 Task: Visit the office locations of Amazon
Action: Mouse moved to (654, 66)
Screenshot: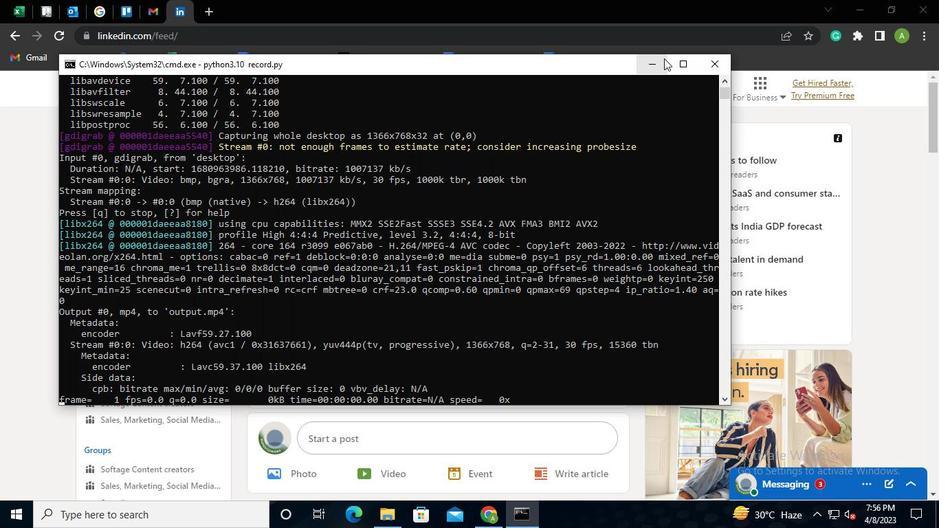 
Action: Mouse pressed left at (654, 66)
Screenshot: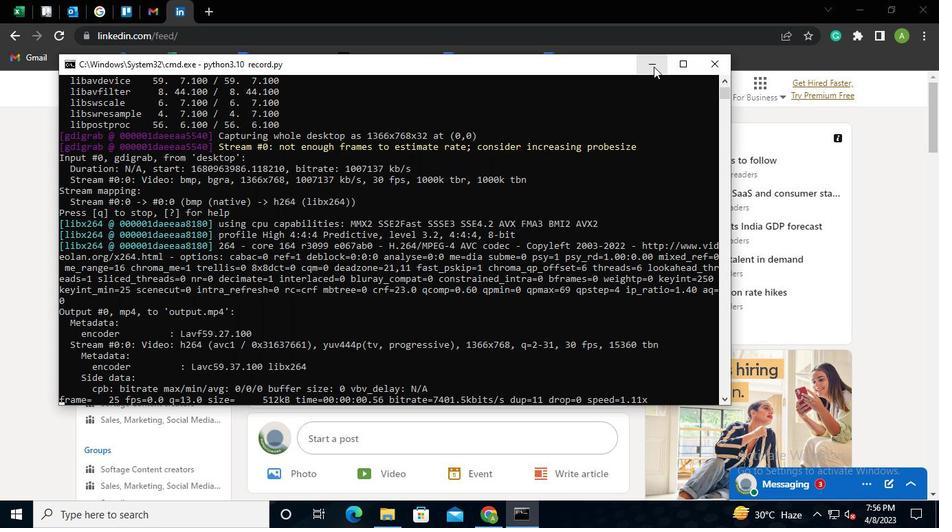 
Action: Mouse moved to (143, 86)
Screenshot: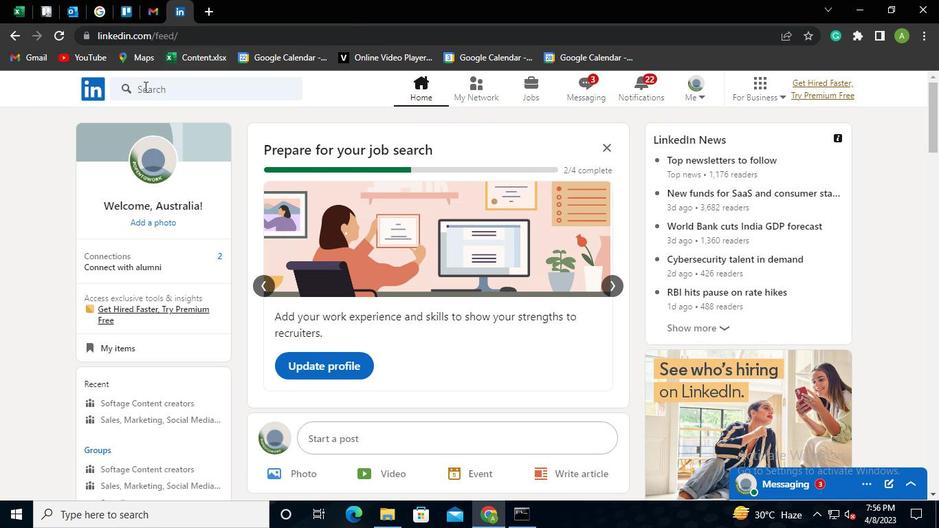 
Action: Mouse pressed left at (143, 86)
Screenshot: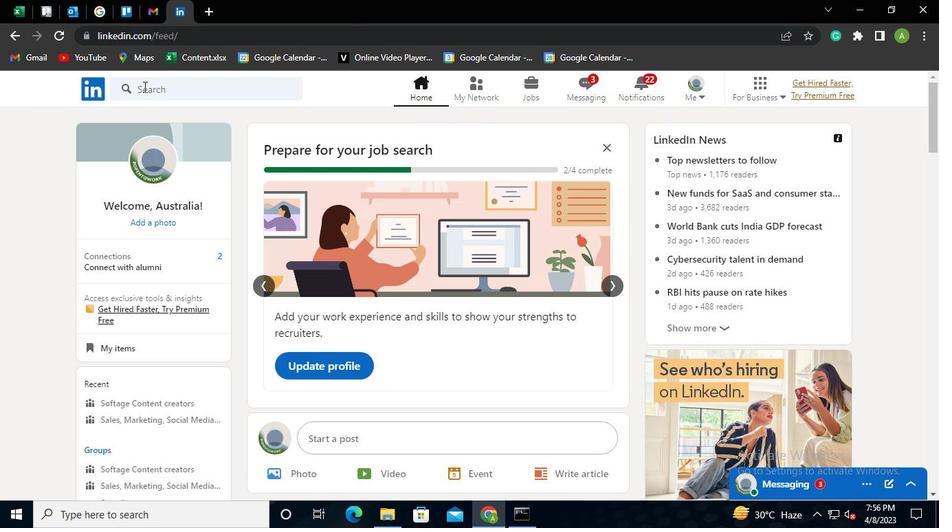 
Action: Mouse moved to (157, 147)
Screenshot: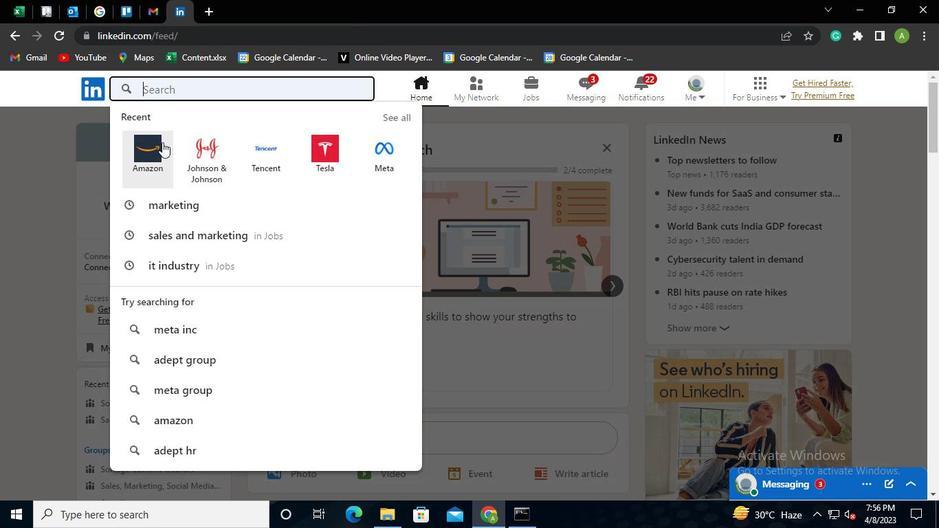 
Action: Mouse pressed left at (157, 147)
Screenshot: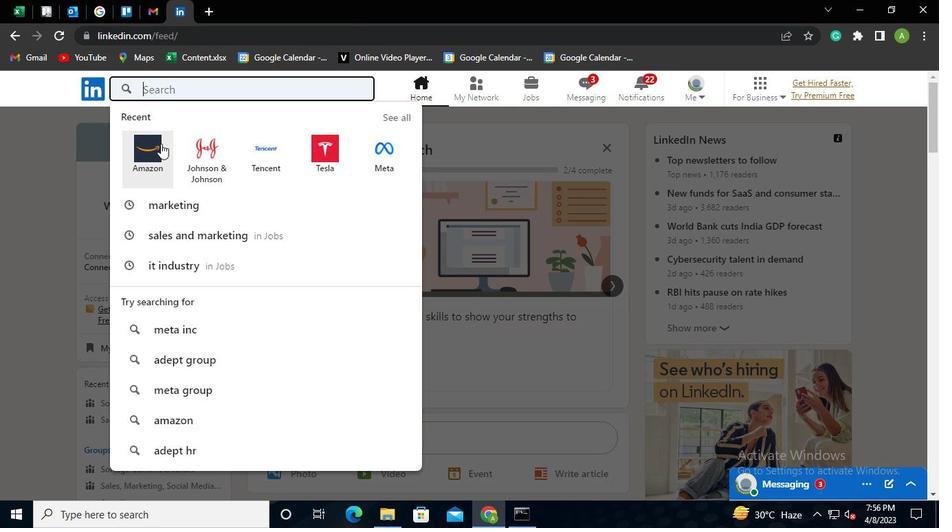 
Action: Mouse moved to (158, 405)
Screenshot: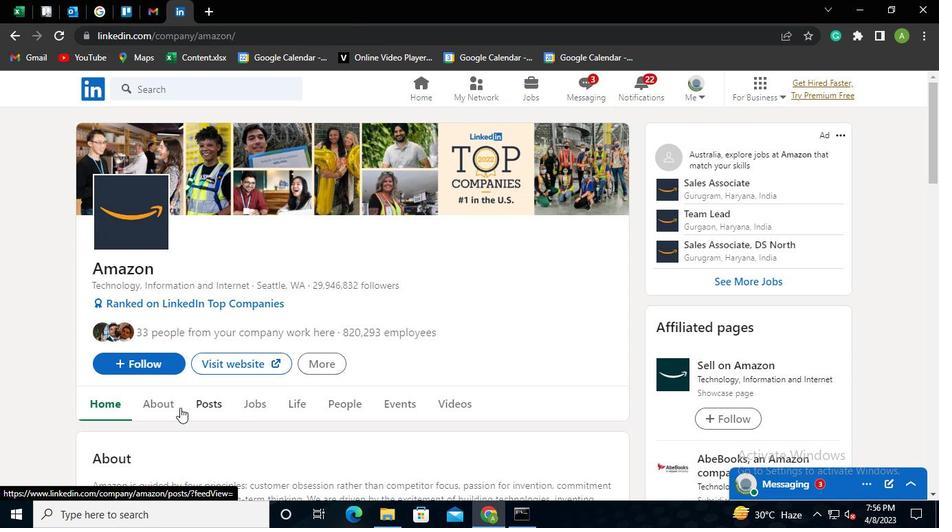 
Action: Mouse pressed left at (158, 405)
Screenshot: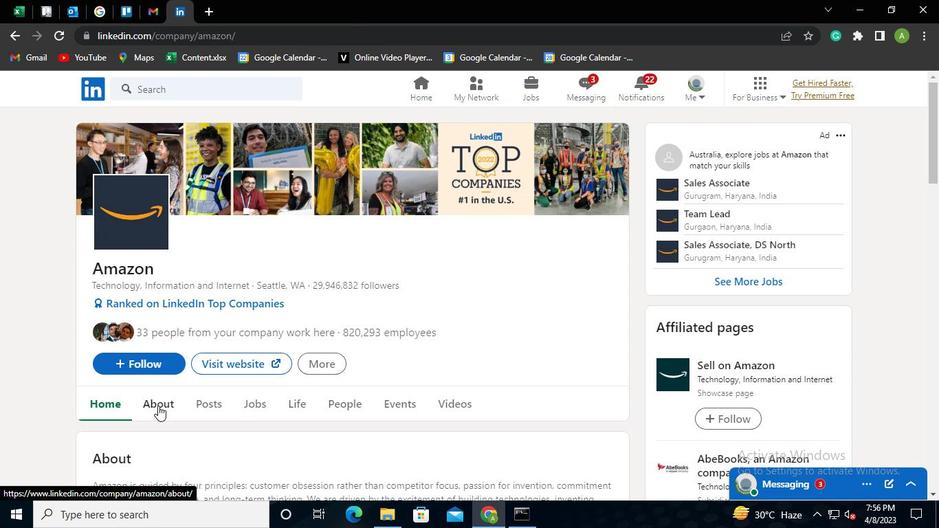
Action: Mouse moved to (516, 524)
Screenshot: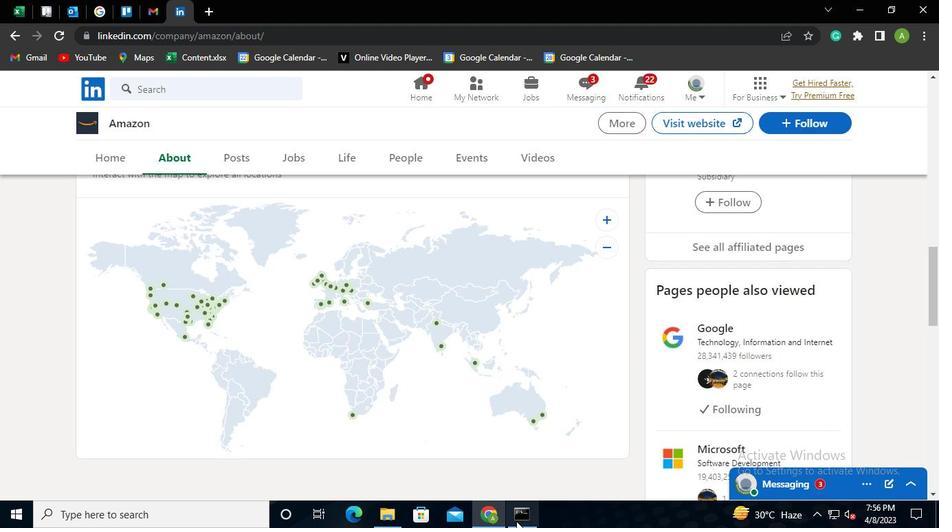 
Action: Mouse pressed left at (516, 524)
Screenshot: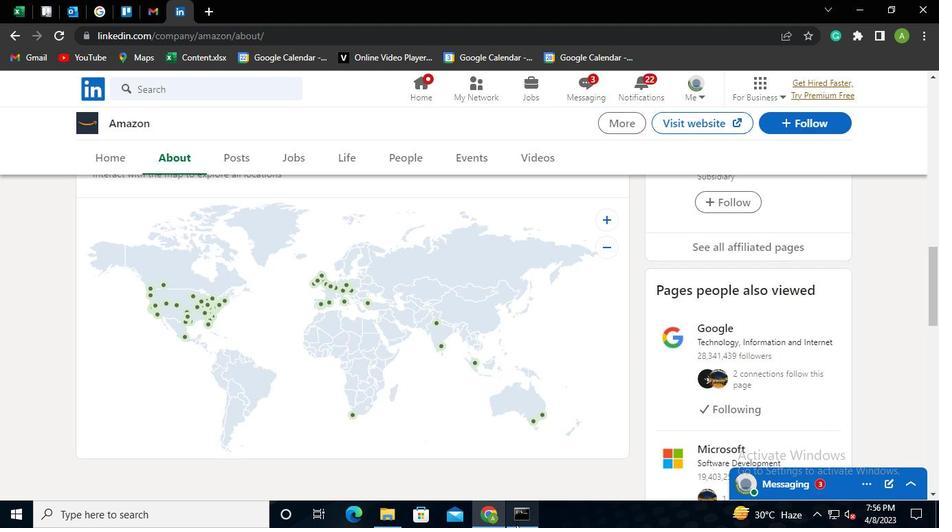 
Action: Mouse moved to (710, 65)
Screenshot: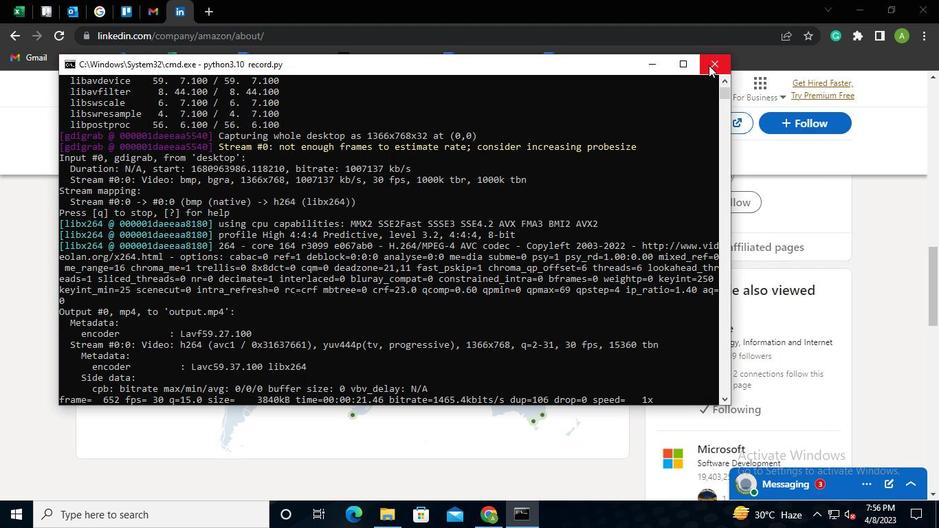 
Action: Mouse pressed left at (710, 65)
Screenshot: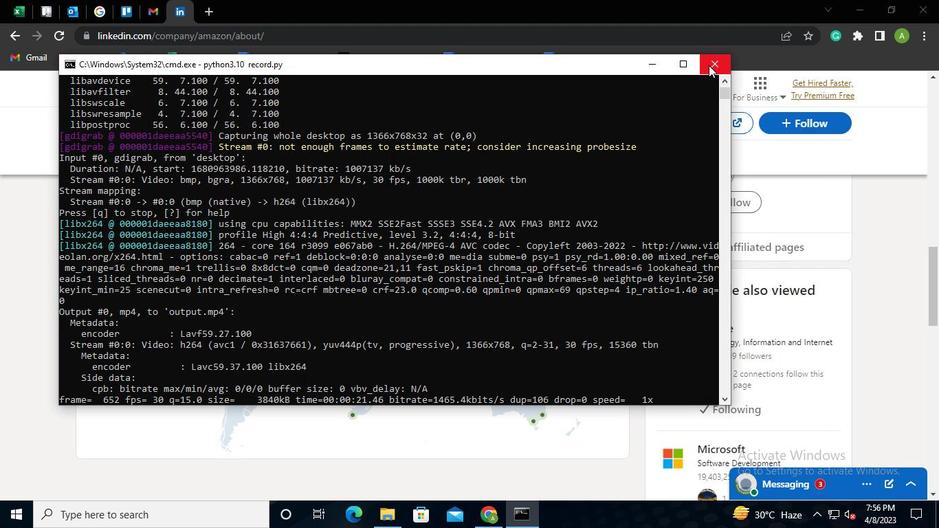 
Action: Mouse moved to (710, 67)
Screenshot: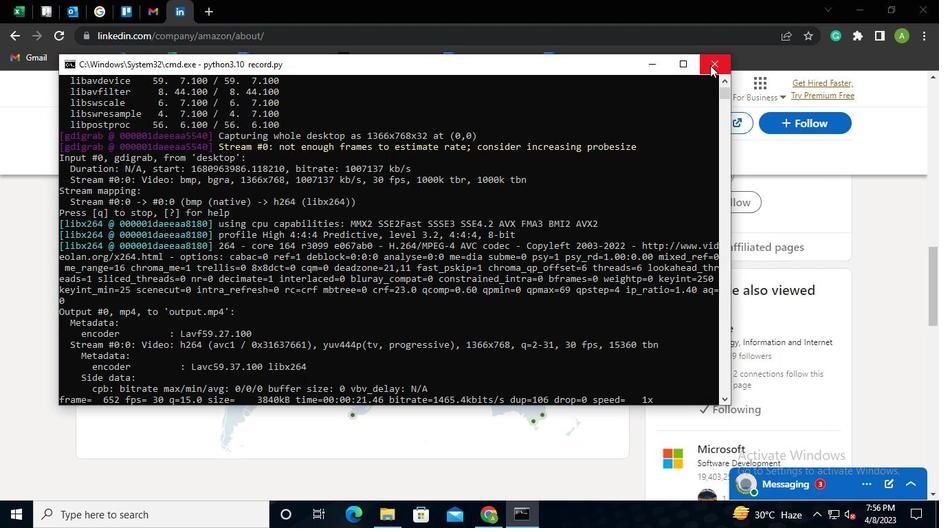 
